 Task: Sort the products in the category "Hard Seltzer" by relevance.
Action: Mouse moved to (670, 249)
Screenshot: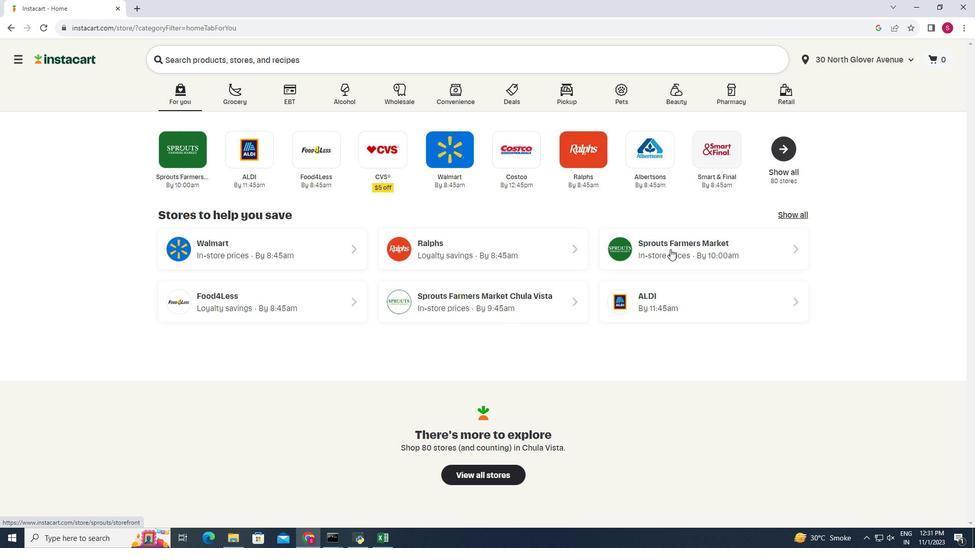 
Action: Mouse pressed left at (670, 249)
Screenshot: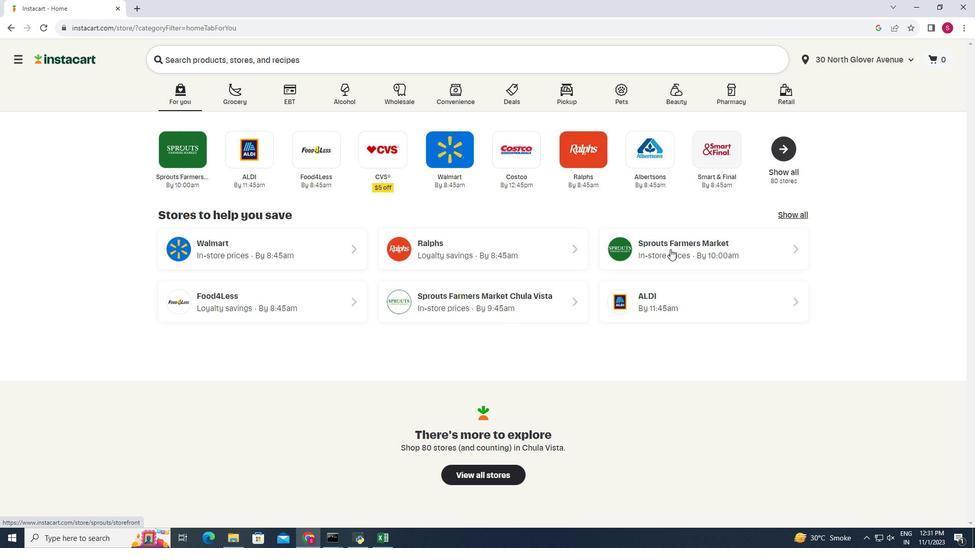 
Action: Mouse moved to (42, 503)
Screenshot: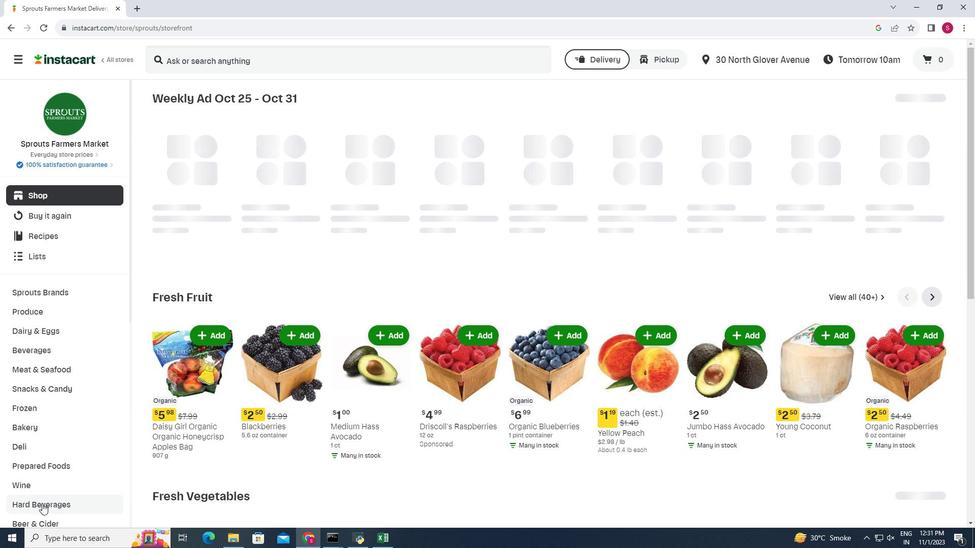 
Action: Mouse pressed left at (42, 503)
Screenshot: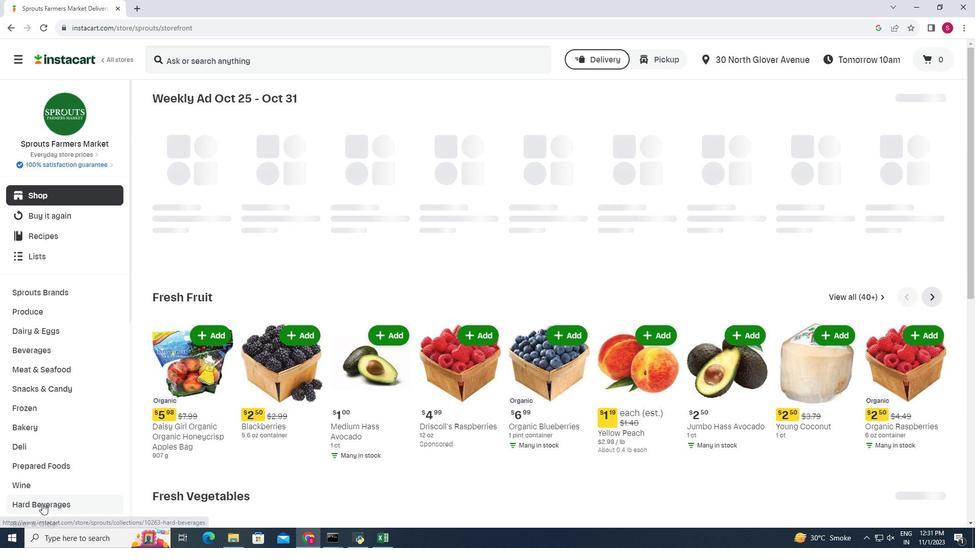 
Action: Mouse moved to (258, 126)
Screenshot: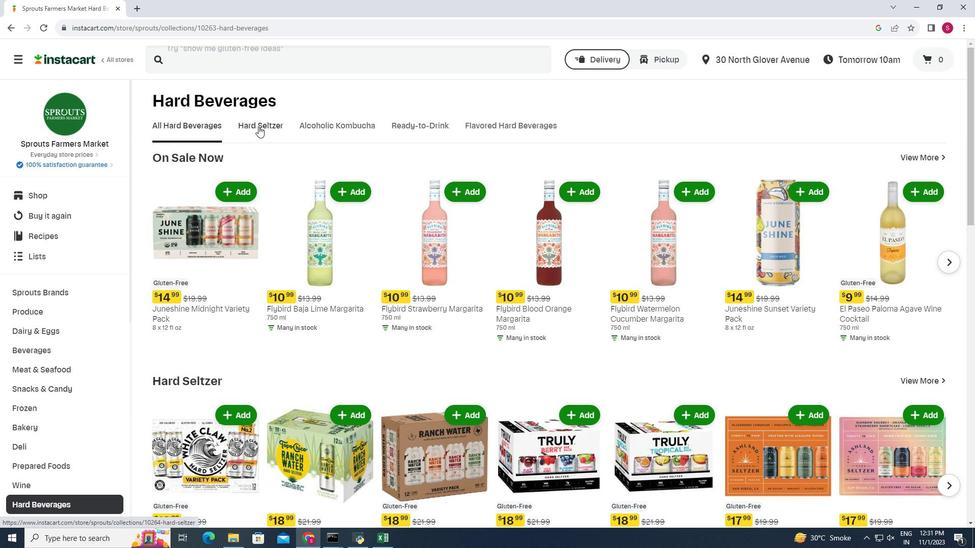 
Action: Mouse pressed left at (258, 126)
Screenshot: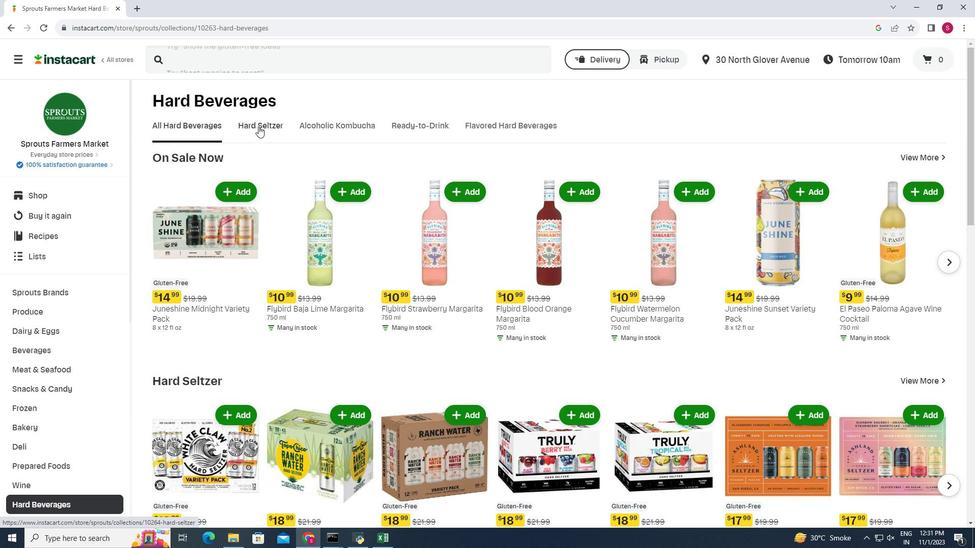 
Action: Mouse moved to (934, 155)
Screenshot: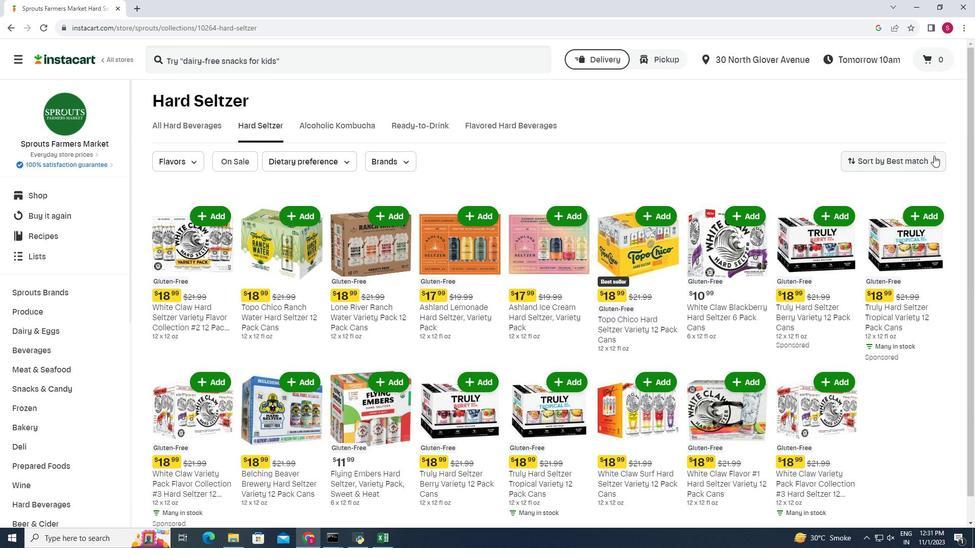 
Action: Mouse pressed left at (934, 155)
Screenshot: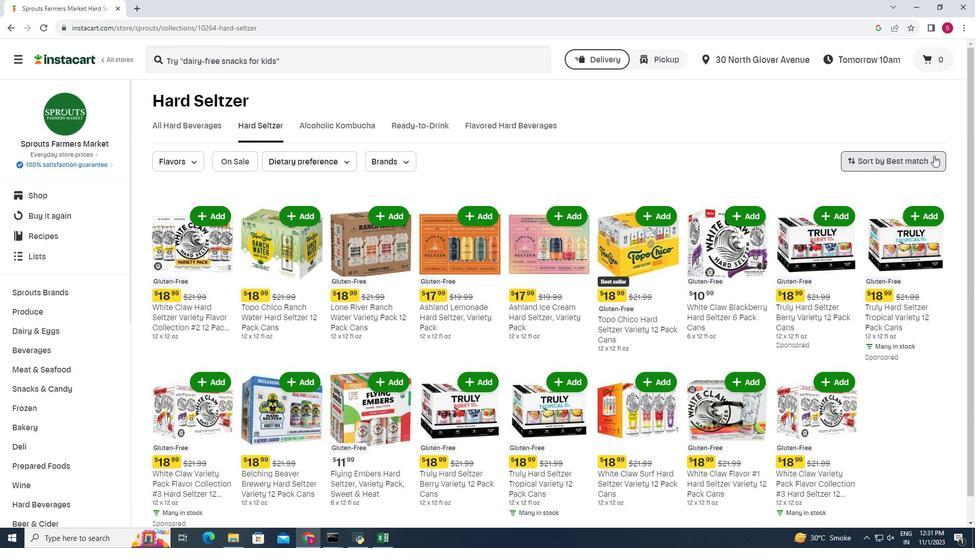 
Action: Mouse moved to (881, 306)
Screenshot: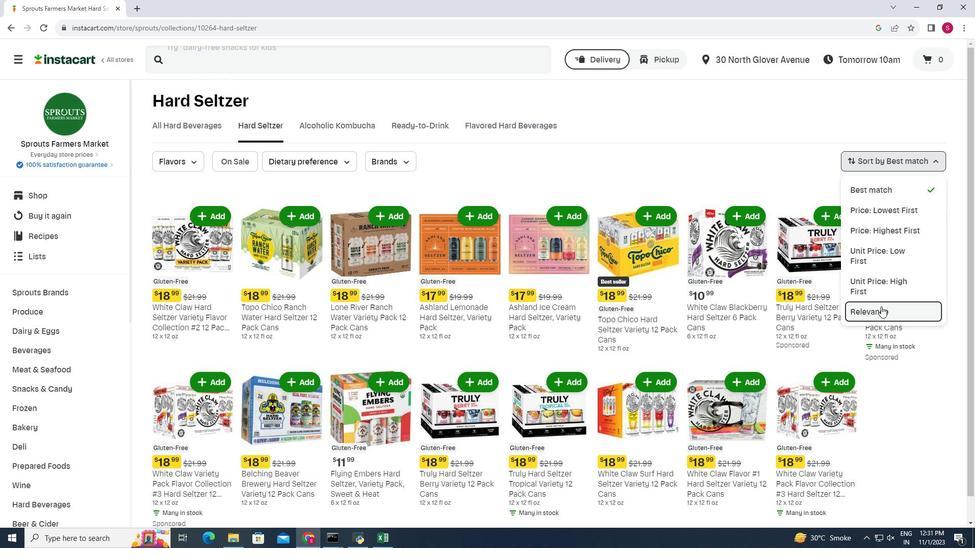 
Action: Mouse pressed left at (881, 306)
Screenshot: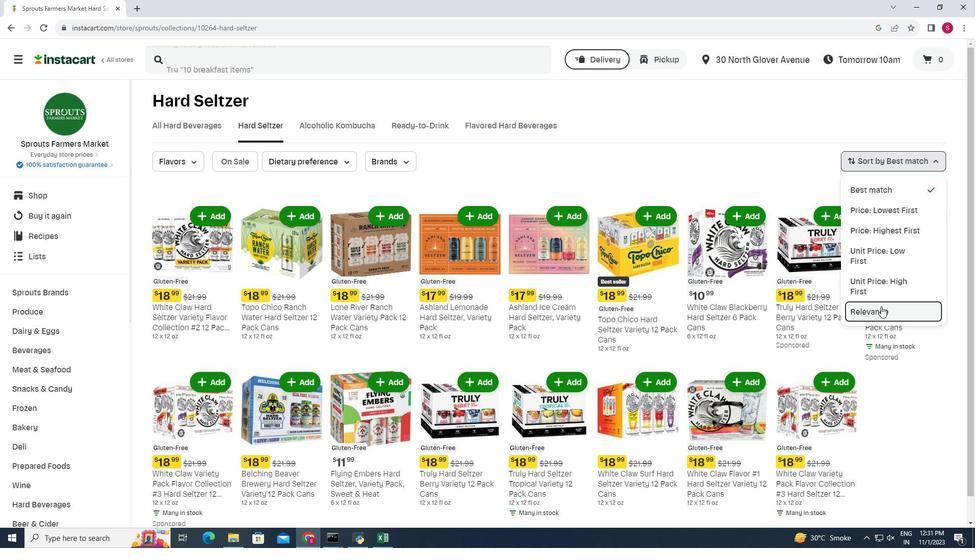 
Action: Mouse moved to (617, 195)
Screenshot: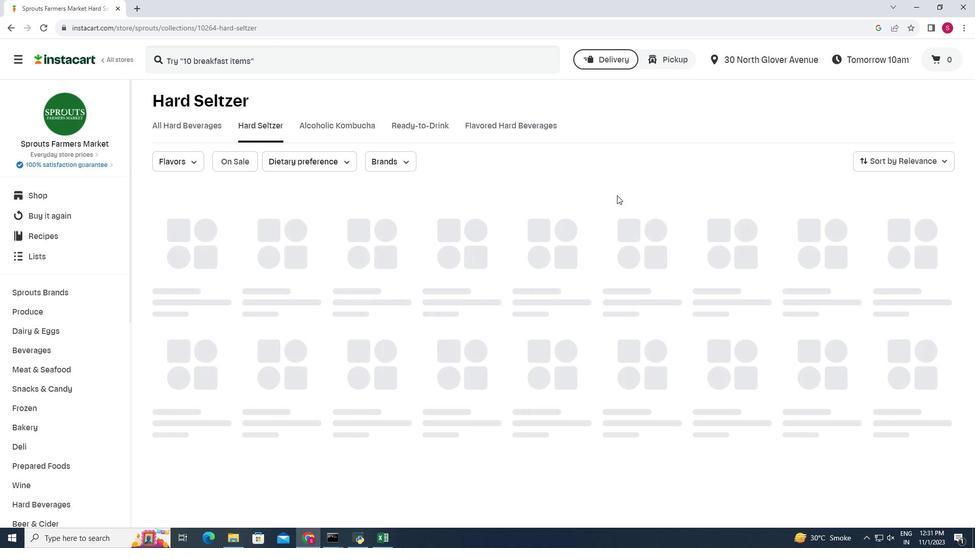 
Action: Mouse scrolled (617, 195) with delta (0, 0)
Screenshot: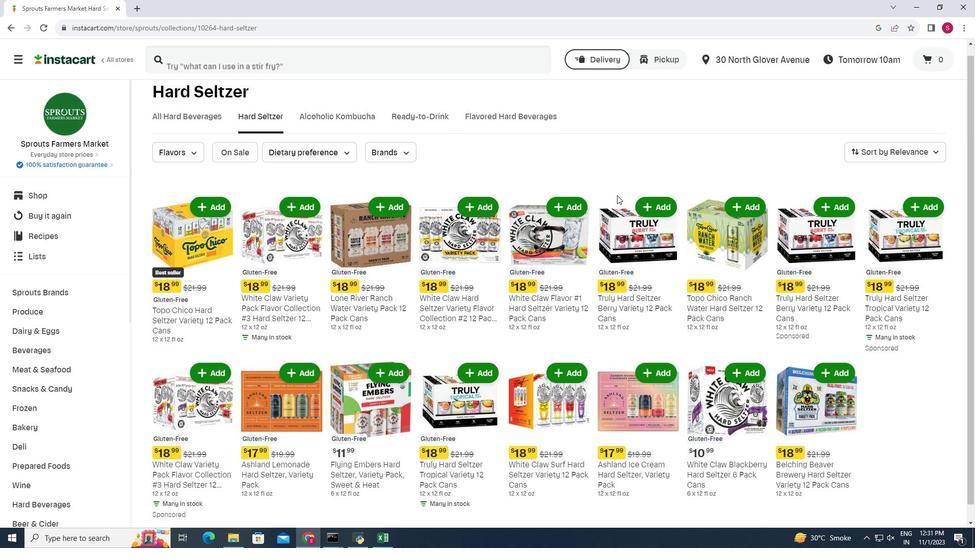 
Action: Mouse scrolled (617, 195) with delta (0, 0)
Screenshot: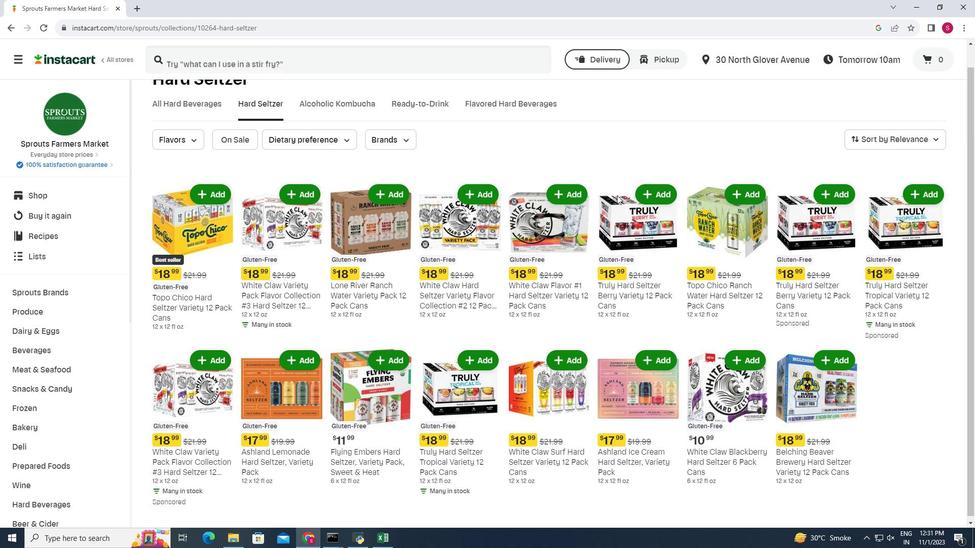 
Action: Mouse scrolled (617, 195) with delta (0, 0)
Screenshot: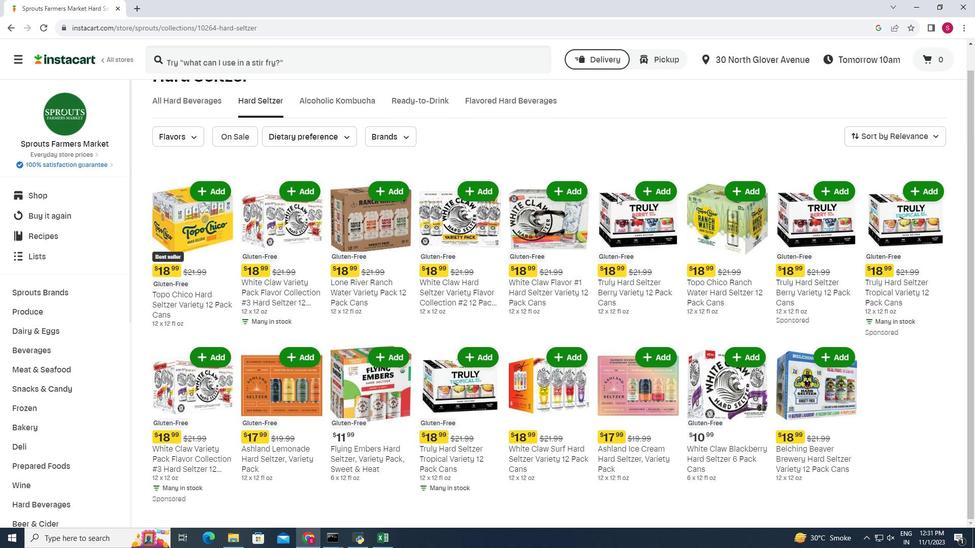 
Action: Mouse scrolled (617, 195) with delta (0, 0)
Screenshot: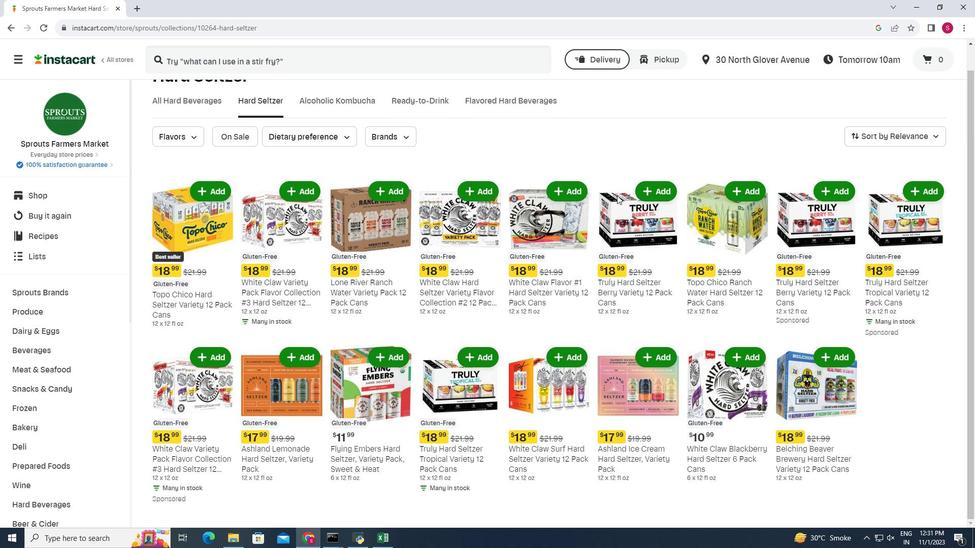 
Action: Mouse scrolled (617, 195) with delta (0, 0)
Screenshot: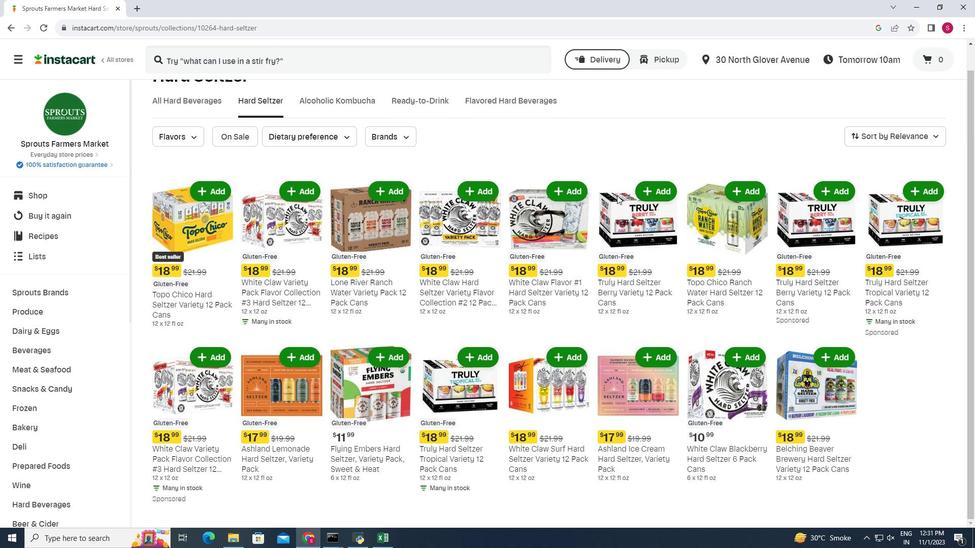 
